 Task: Create a section Information Architecture Sprint and in the section, add a milestone Event Management Process Improvement in the project BlueChipper
Action: Mouse moved to (245, 533)
Screenshot: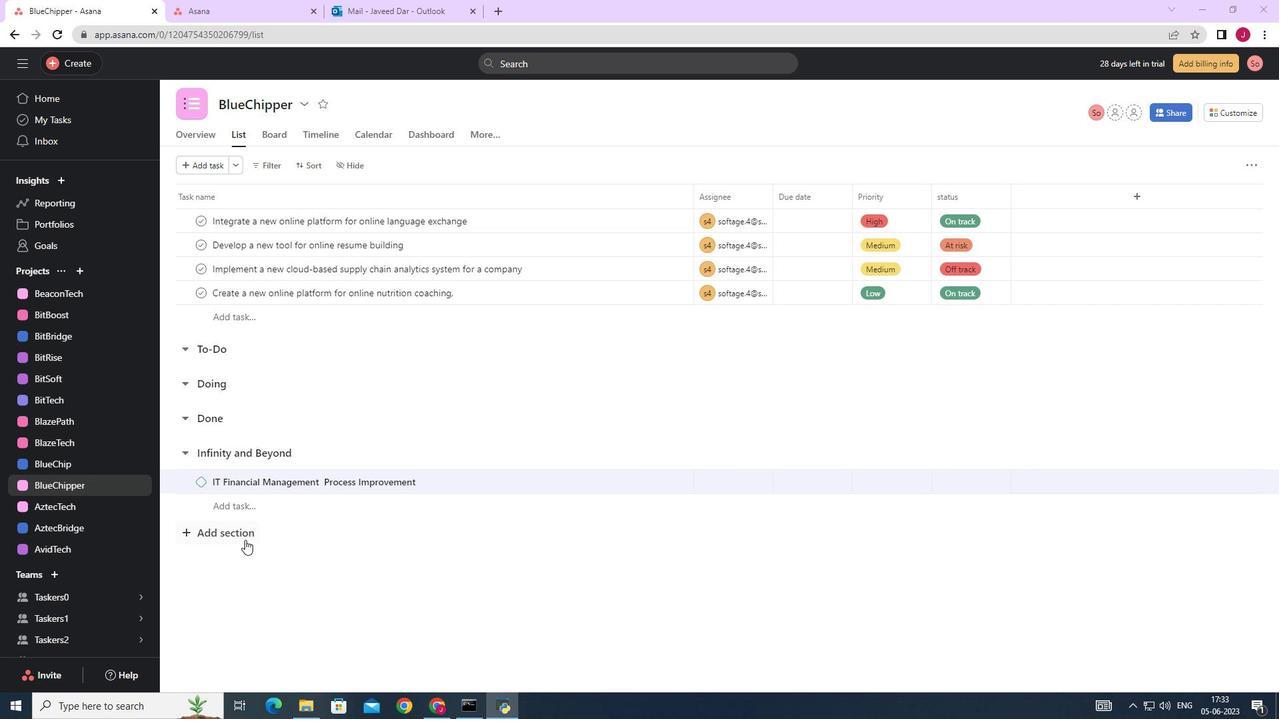 
Action: Mouse pressed left at (245, 533)
Screenshot: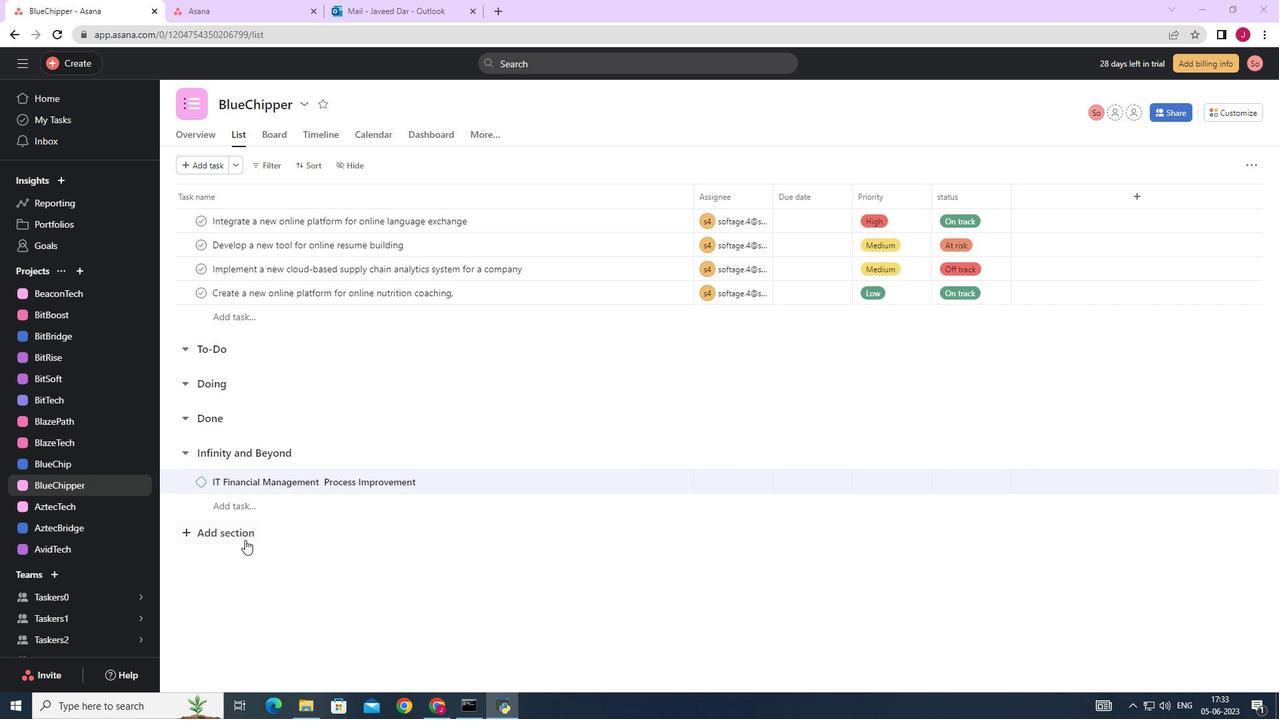 
Action: Mouse moved to (263, 537)
Screenshot: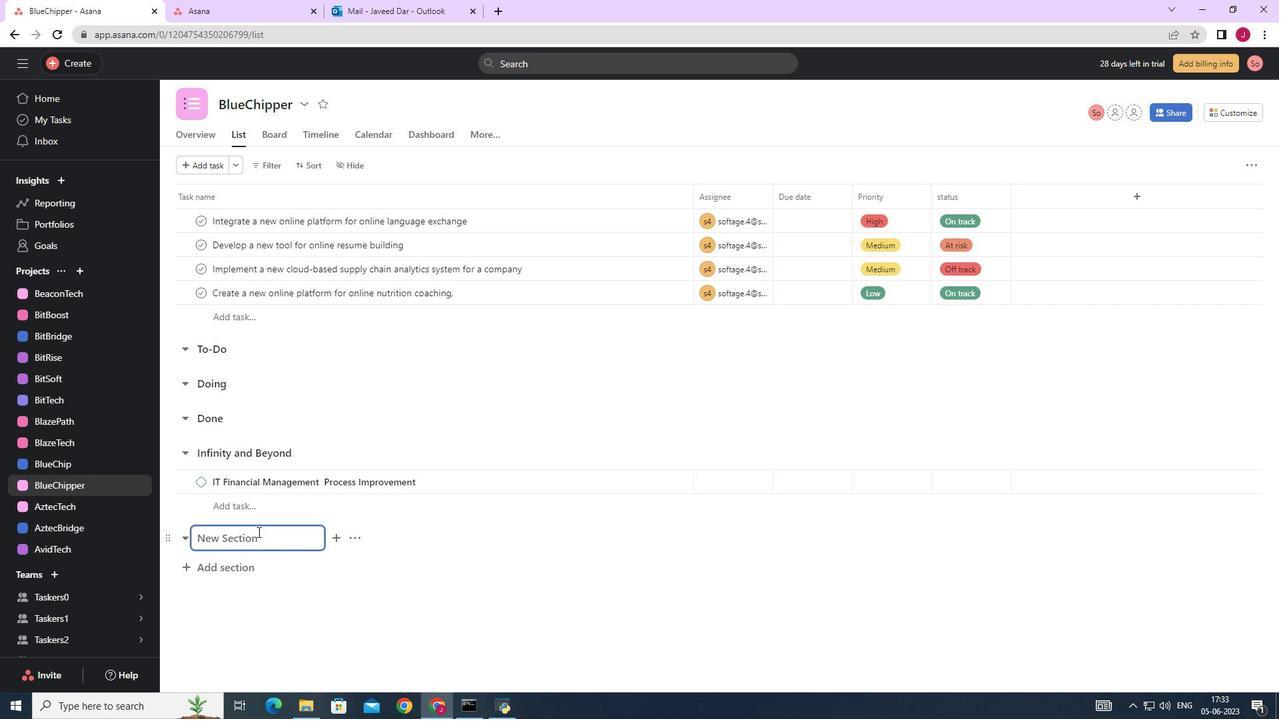
Action: Mouse pressed left at (261, 537)
Screenshot: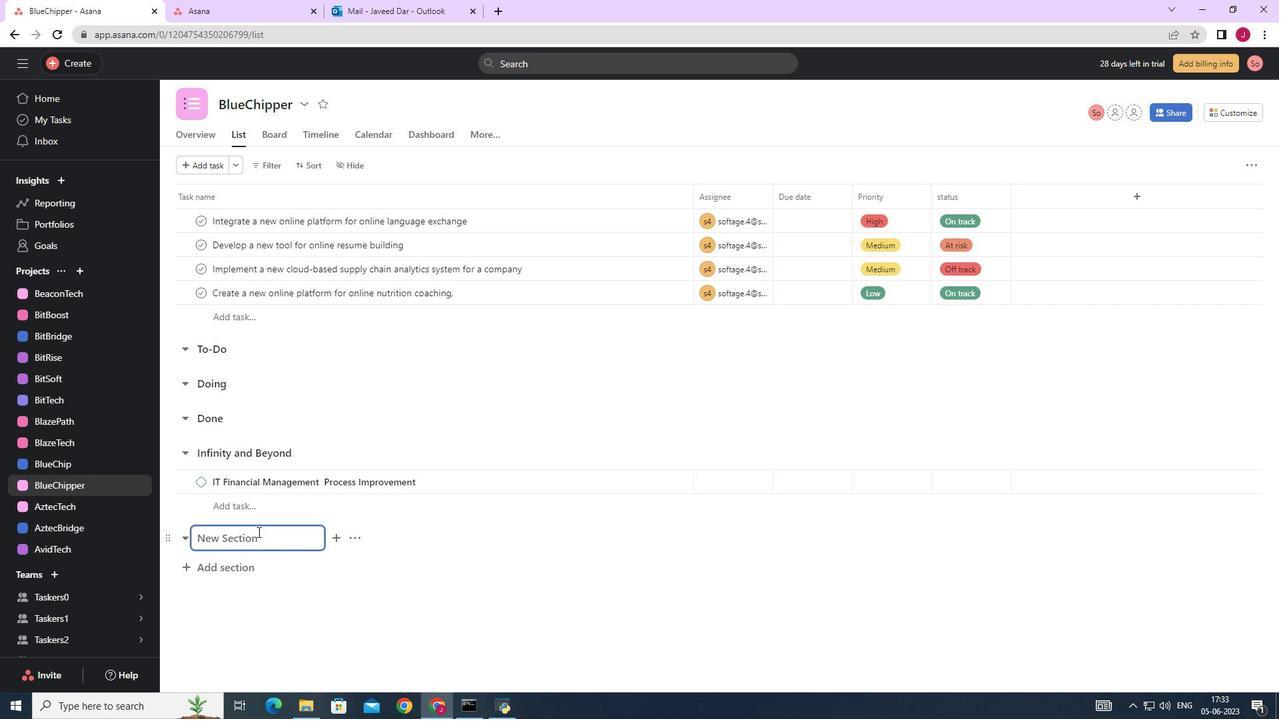 
Action: Key pressed <Key.caps_lock>I<Key.caps_lock>nformation<Key.space><Key.caps_lock>A<Key.caps_lock>rchitecture<Key.space><Key.caps_lock>S<Key.caps_lock>print<Key.enter><Key.caps_lock>E<Key.caps_lock>vent<Key.space><Key.caps_lock>M<Key.caps_lock>anagement<Key.space><Key.caps_lock>P<Key.caps_lock>rocess<Key.space><Key.caps_lock>I<Key.caps_lock>mprovement
Screenshot: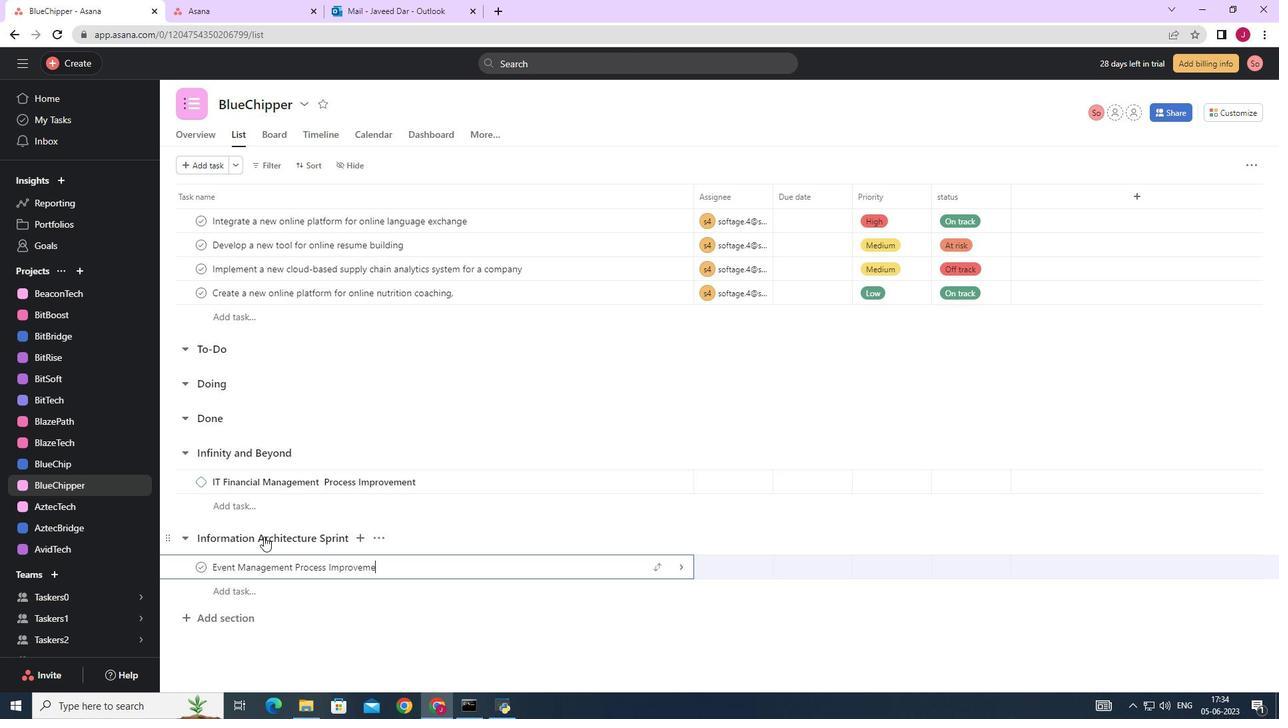 
Action: Mouse moved to (683, 567)
Screenshot: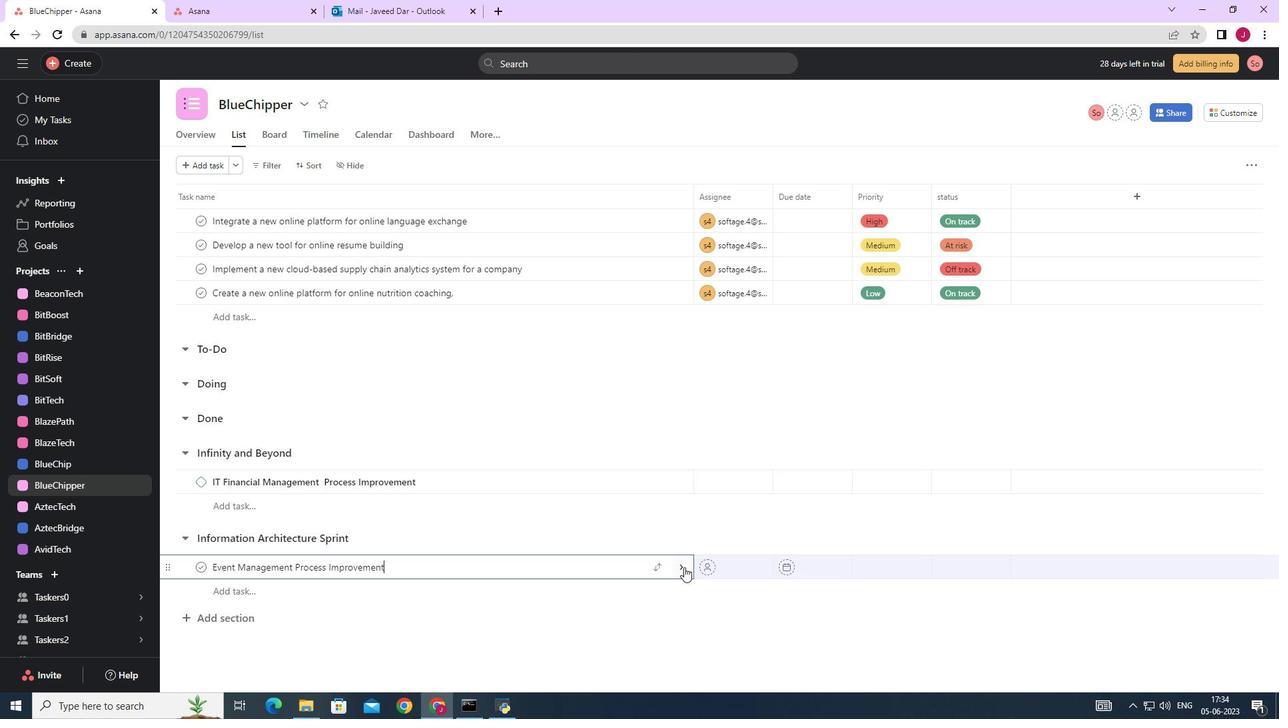 
Action: Mouse pressed left at (683, 567)
Screenshot: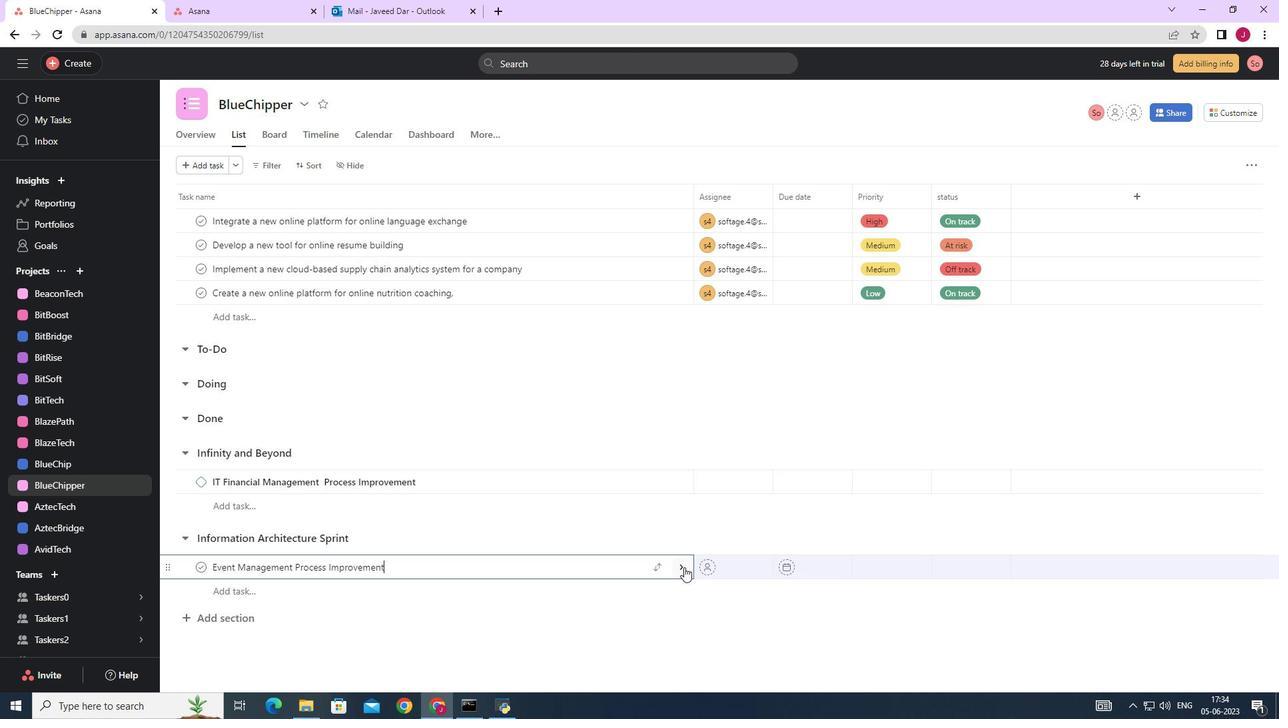 
Action: Mouse moved to (1226, 159)
Screenshot: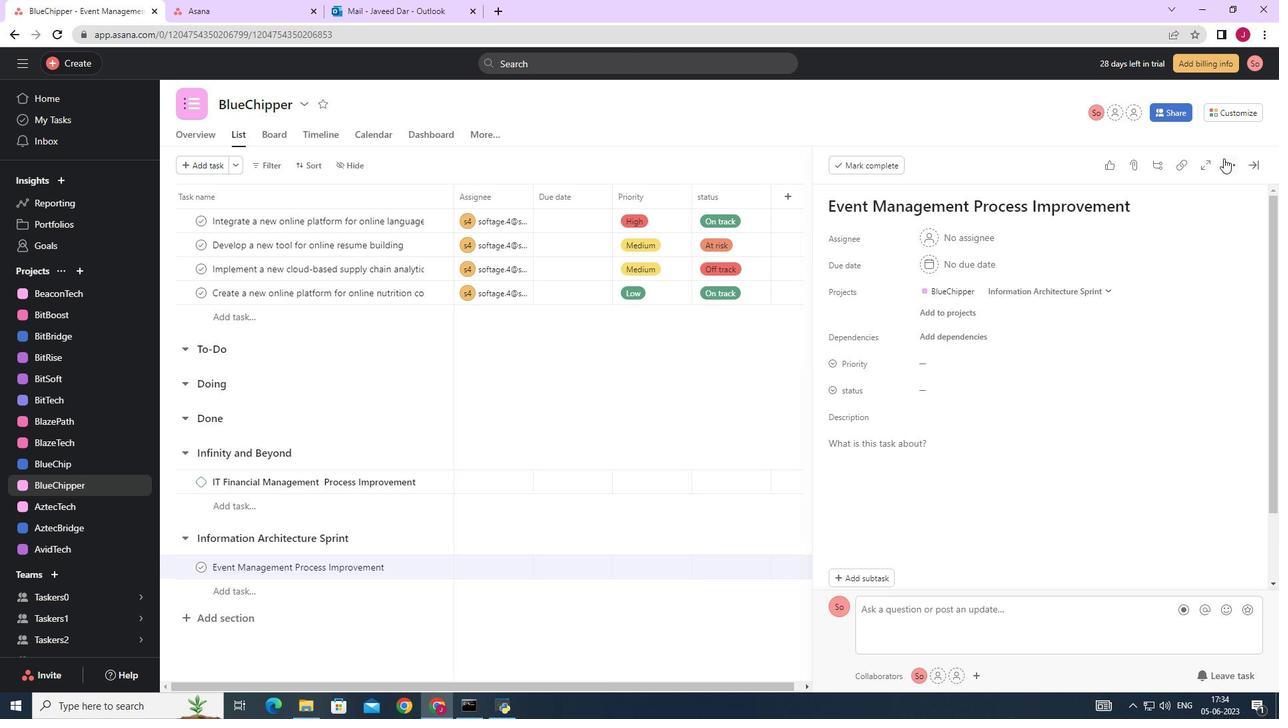 
Action: Mouse pressed left at (1226, 159)
Screenshot: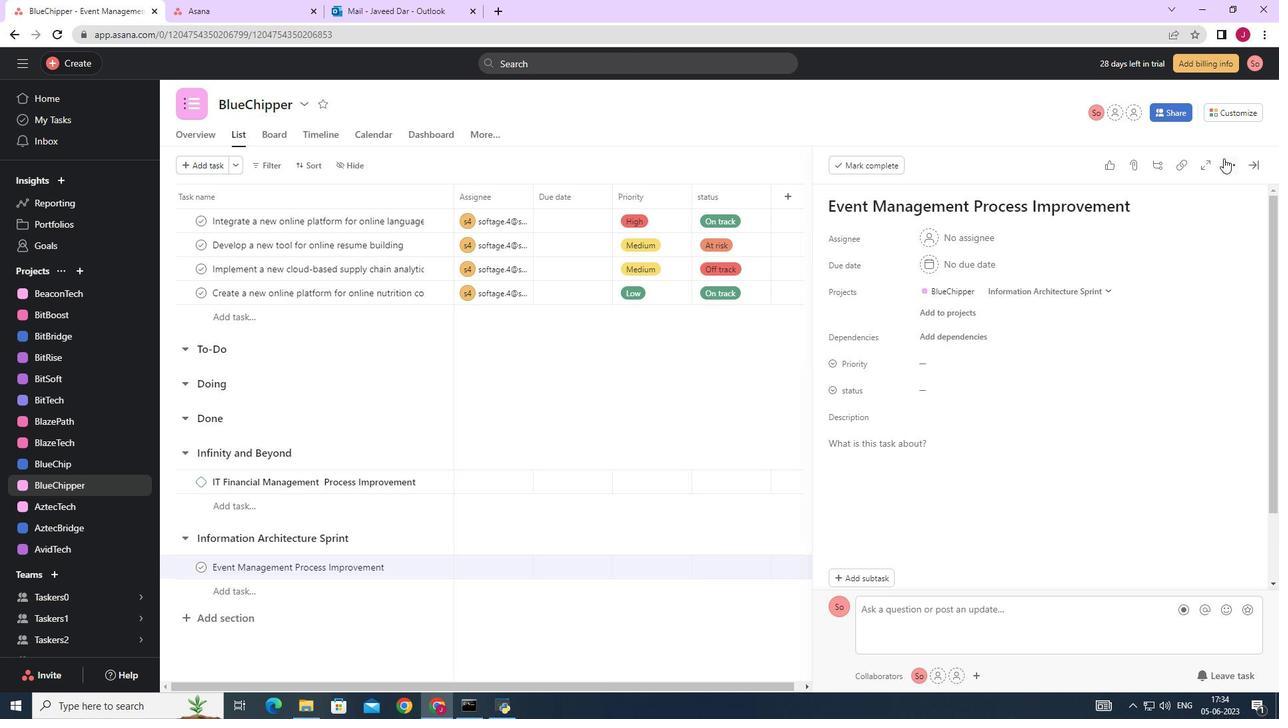 
Action: Mouse moved to (1119, 217)
Screenshot: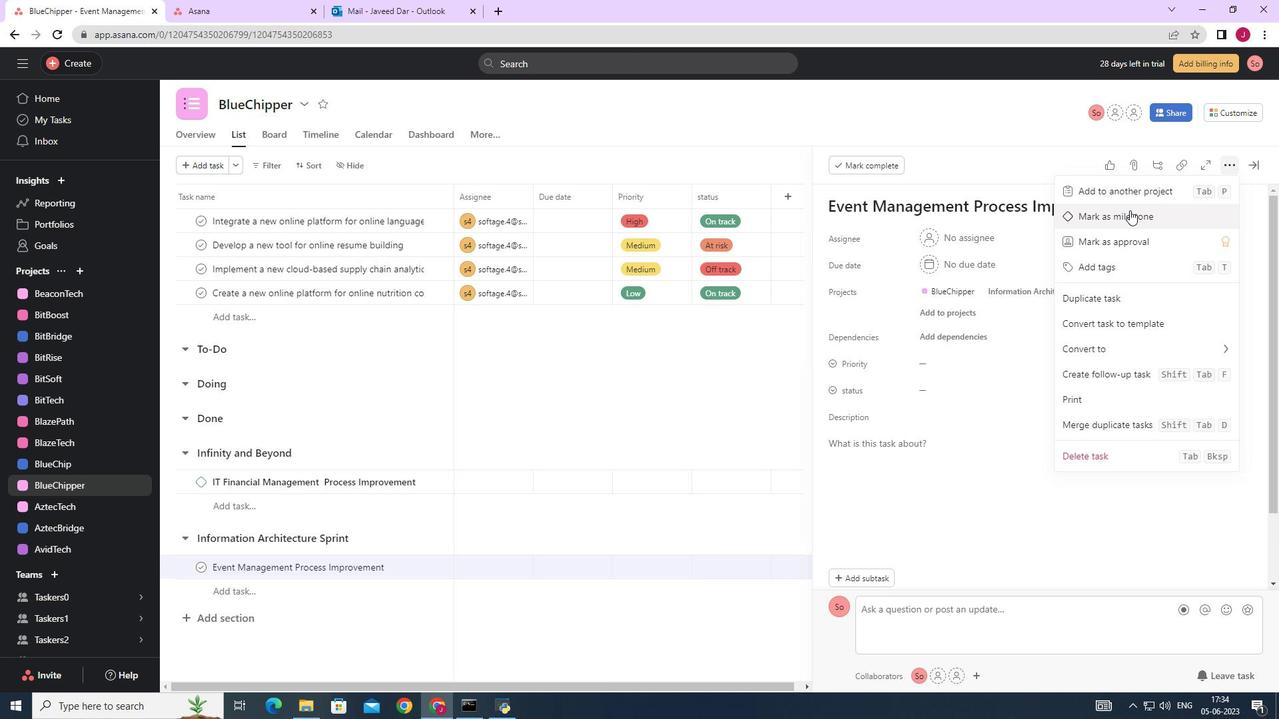 
Action: Mouse pressed left at (1119, 217)
Screenshot: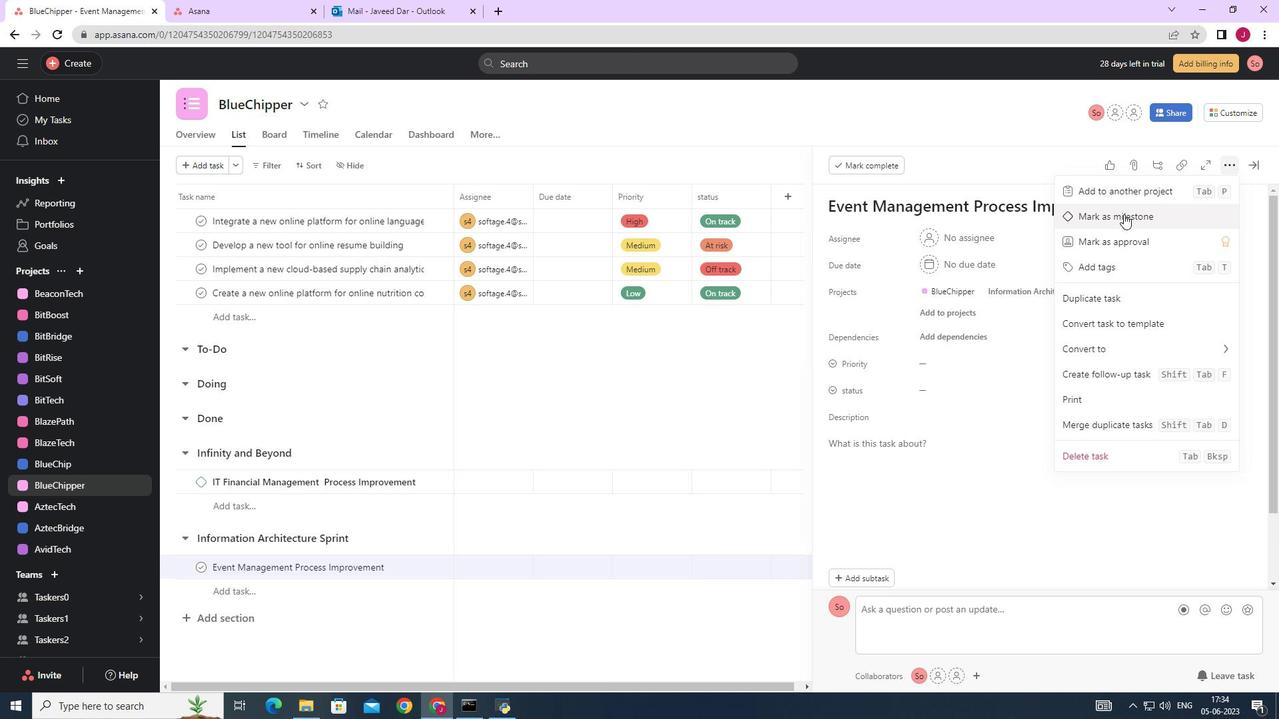 
Action: Mouse moved to (1259, 163)
Screenshot: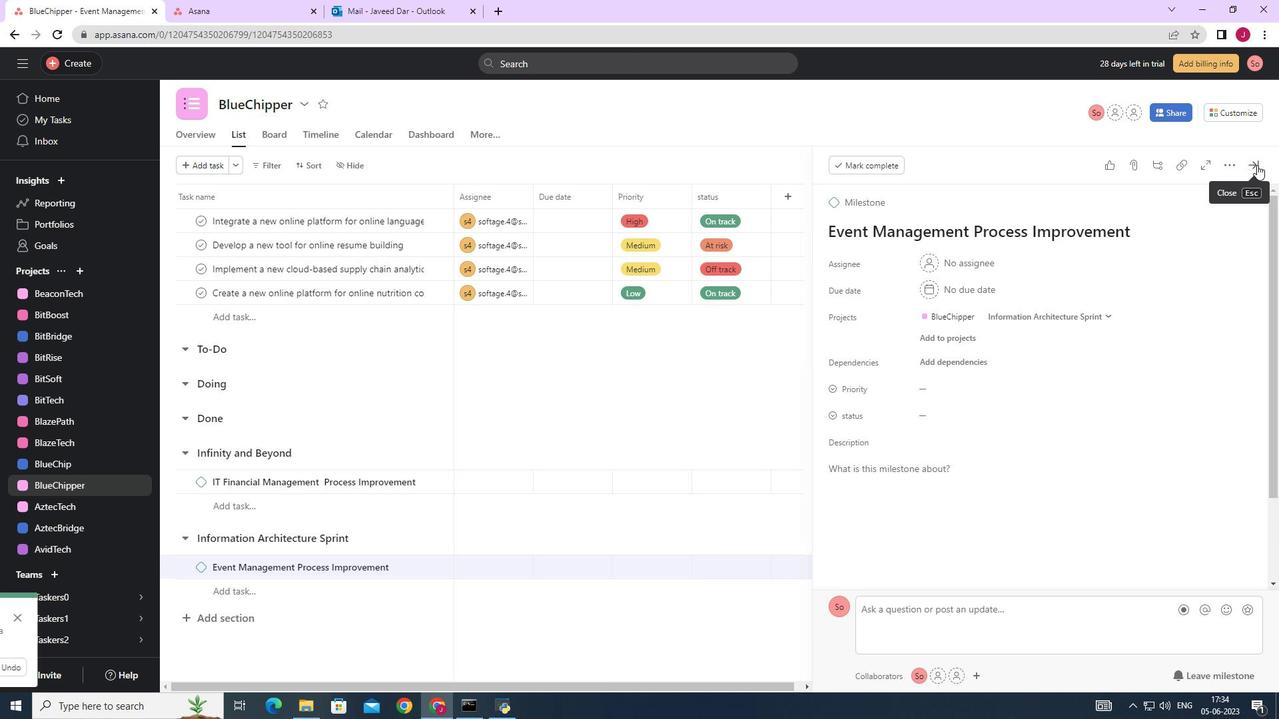 
Action: Mouse pressed left at (1259, 163)
Screenshot: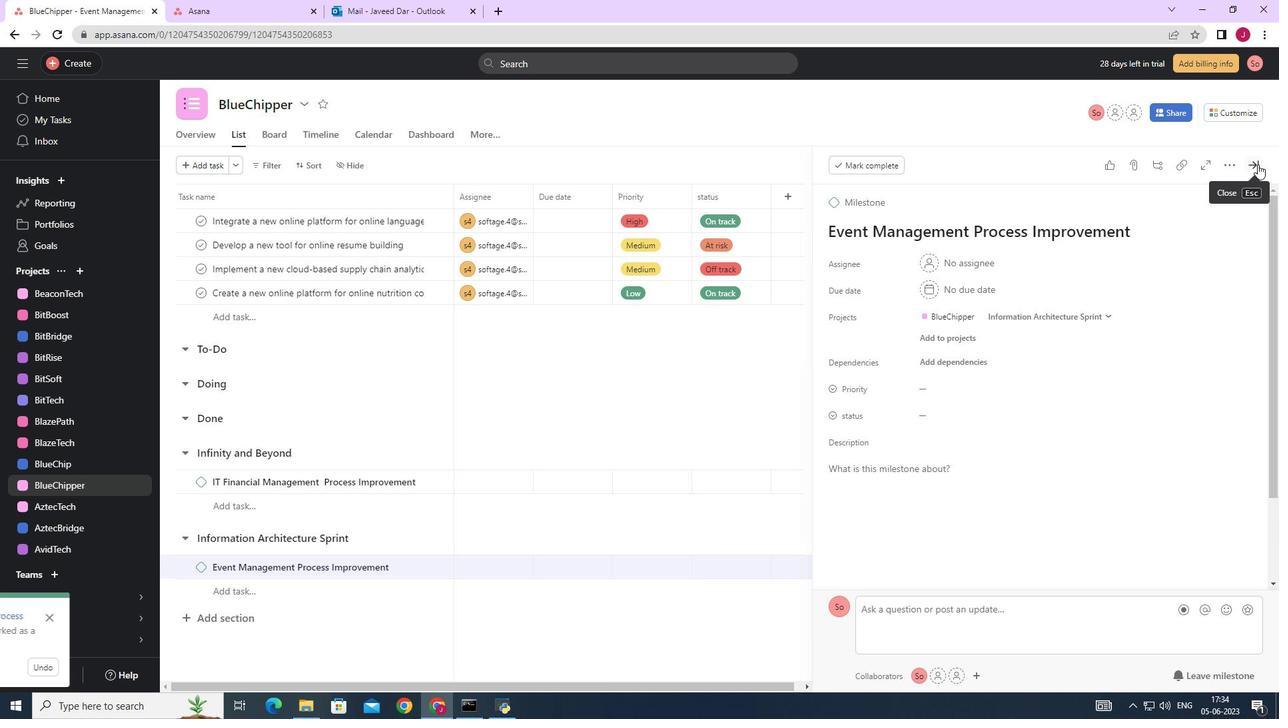 
Action: Mouse moved to (1184, 180)
Screenshot: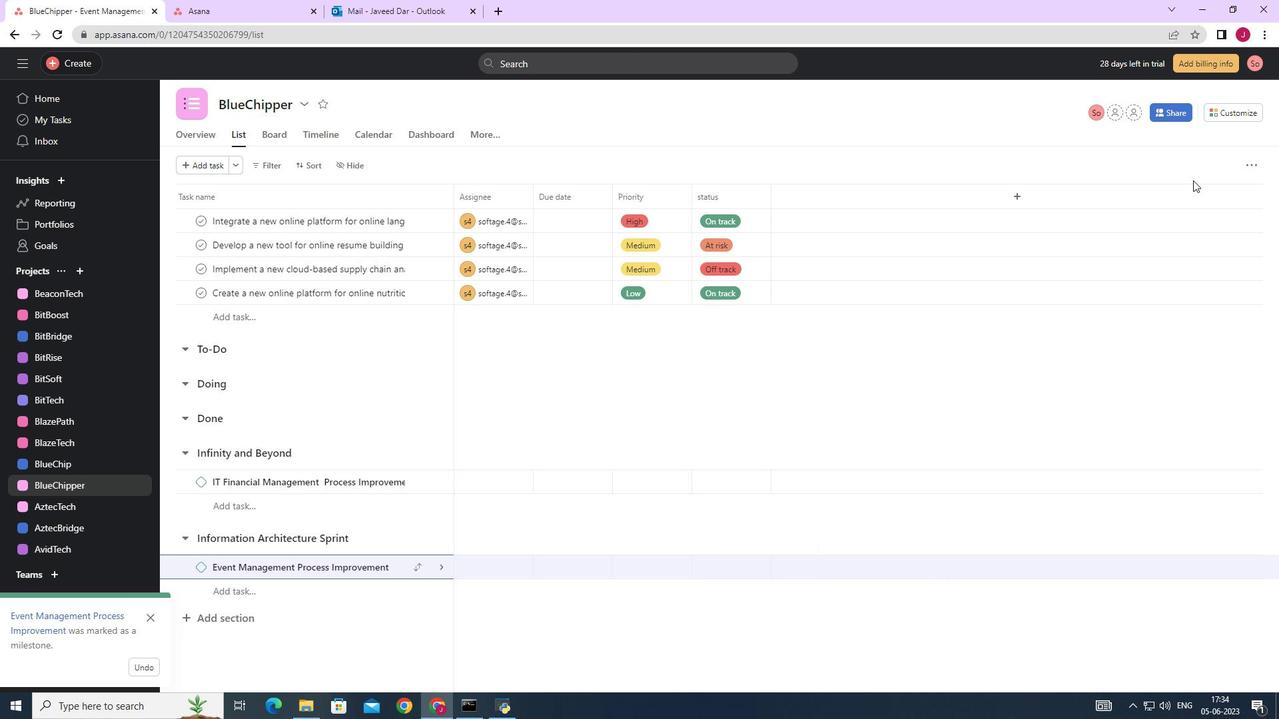 
